 Task: Add Lily's Sweets Milk Chocolate Covered Caramels to the cart.
Action: Mouse moved to (18, 63)
Screenshot: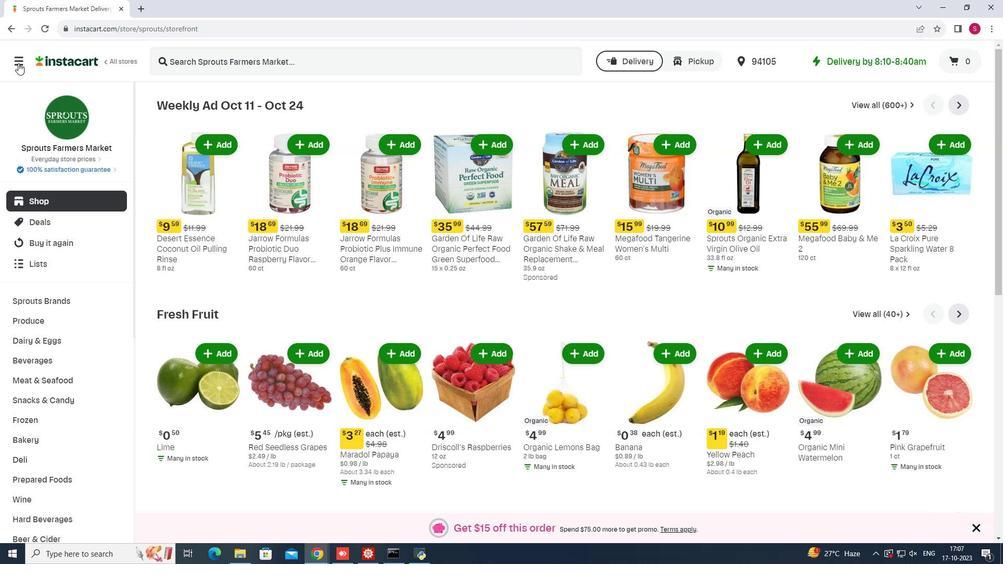 
Action: Mouse pressed left at (18, 63)
Screenshot: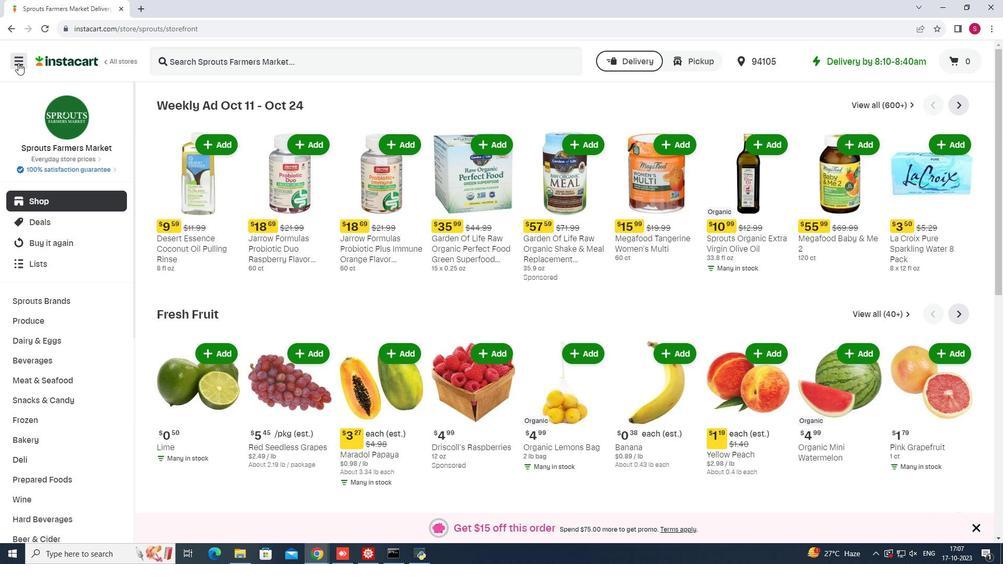 
Action: Mouse moved to (60, 276)
Screenshot: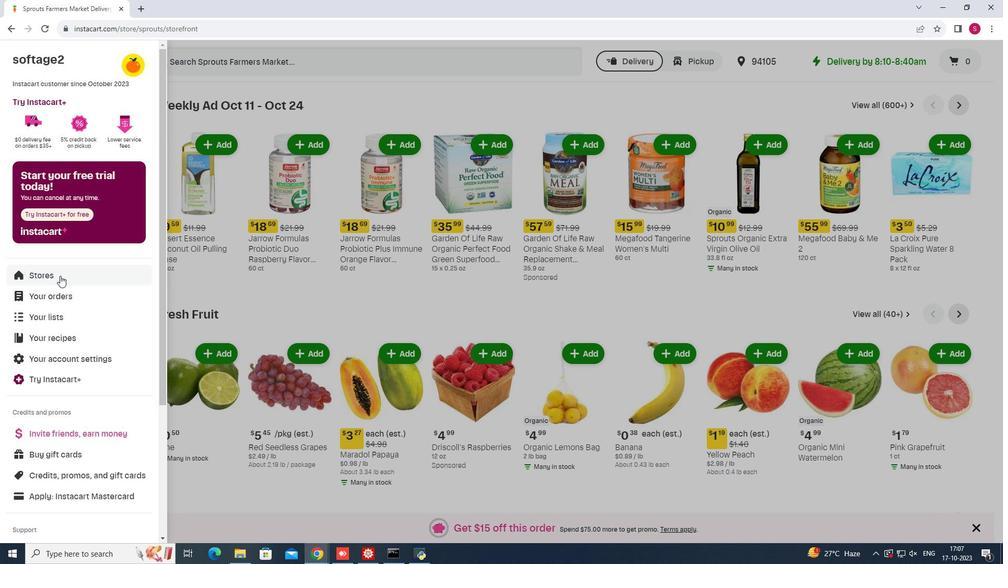 
Action: Mouse pressed left at (60, 276)
Screenshot: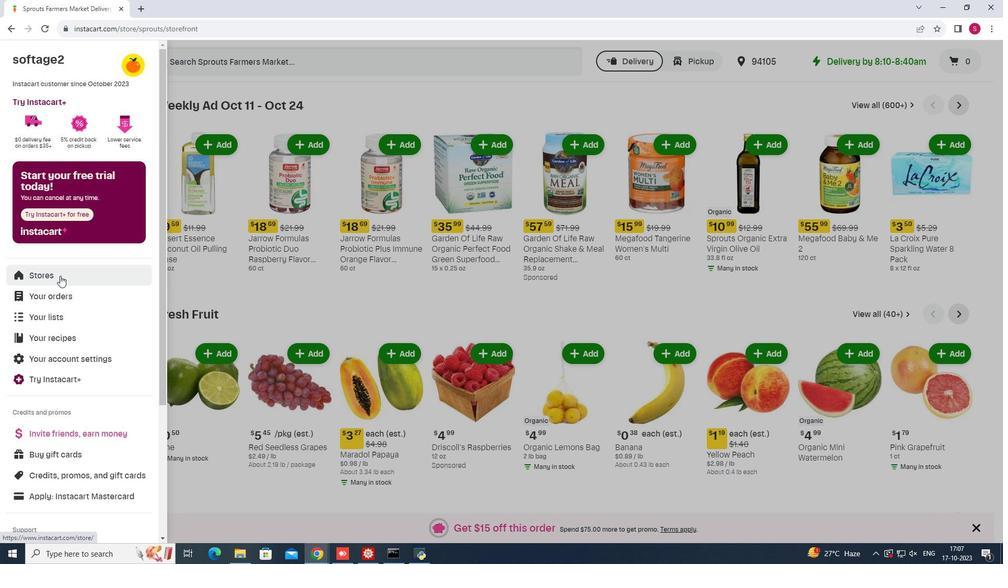 
Action: Mouse moved to (243, 94)
Screenshot: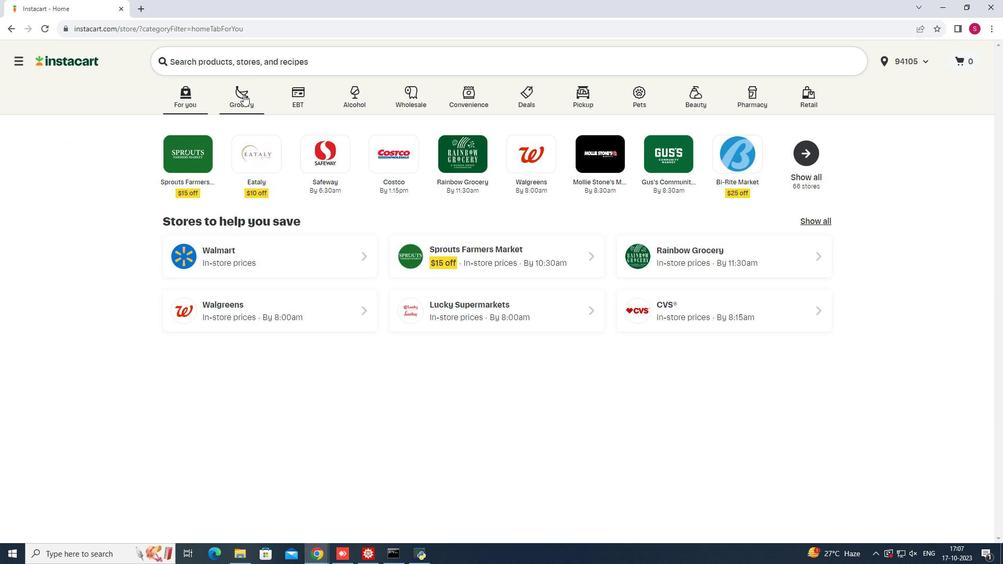 
Action: Mouse pressed left at (243, 94)
Screenshot: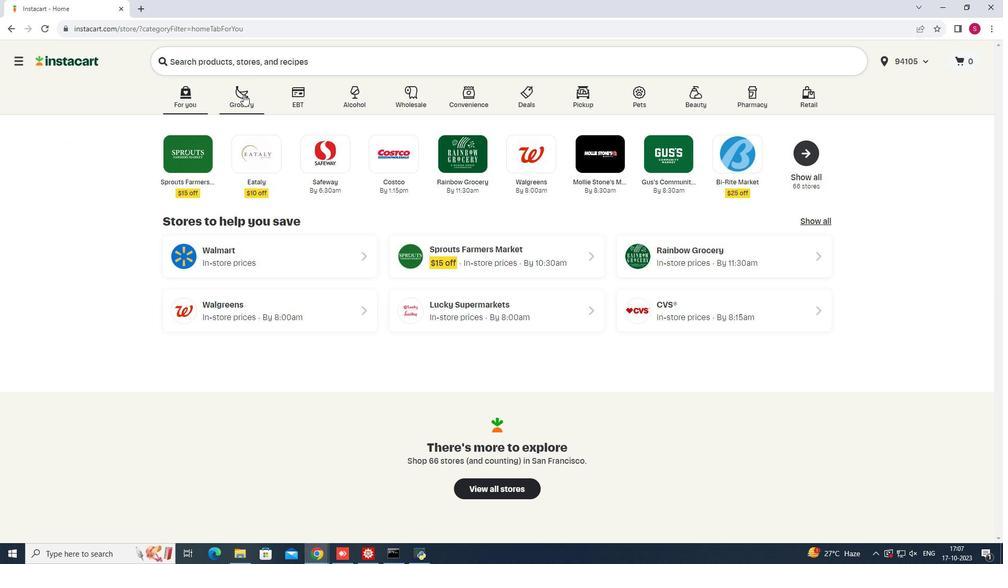 
Action: Mouse moved to (711, 143)
Screenshot: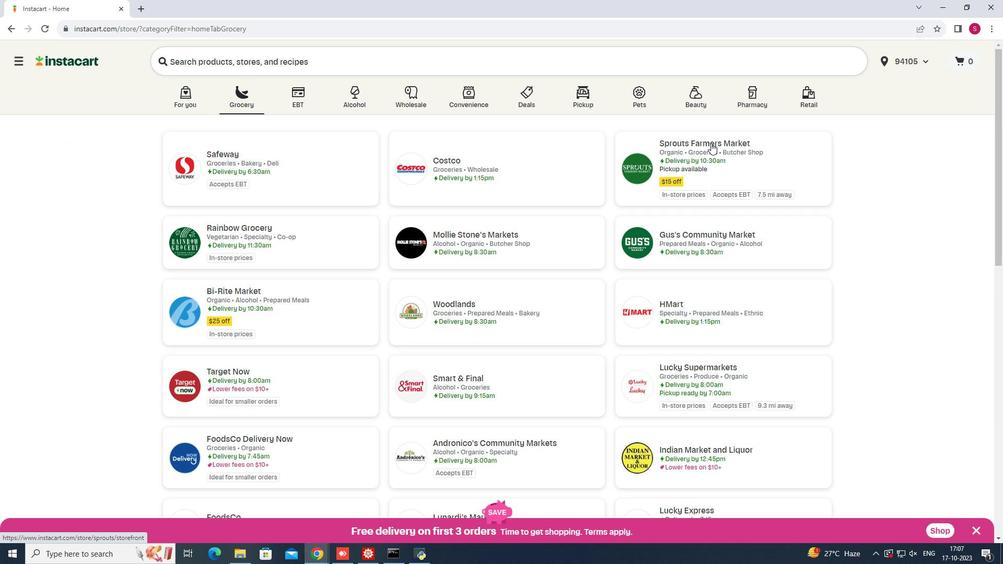 
Action: Mouse pressed left at (711, 143)
Screenshot: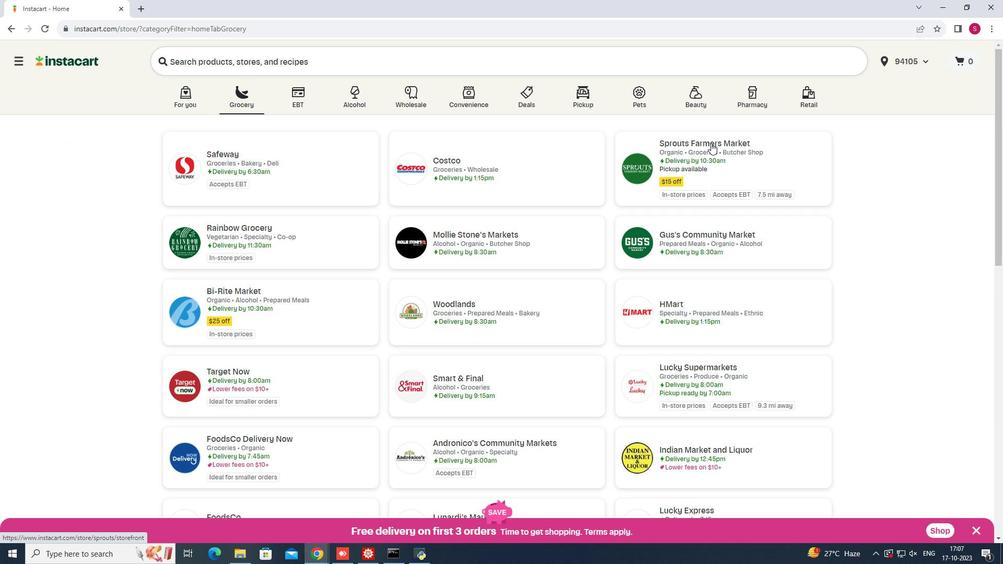 
Action: Mouse moved to (63, 398)
Screenshot: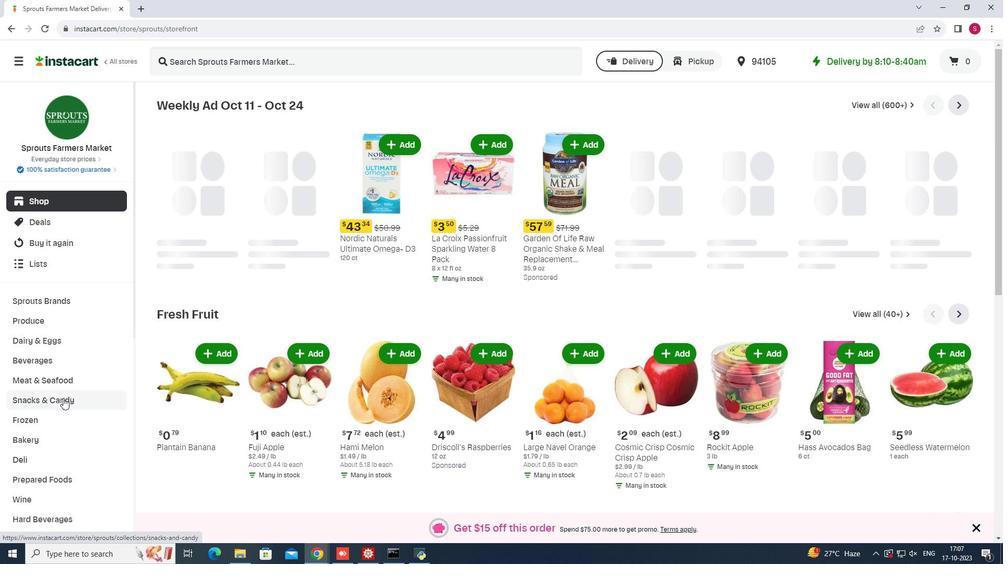 
Action: Mouse pressed left at (63, 398)
Screenshot: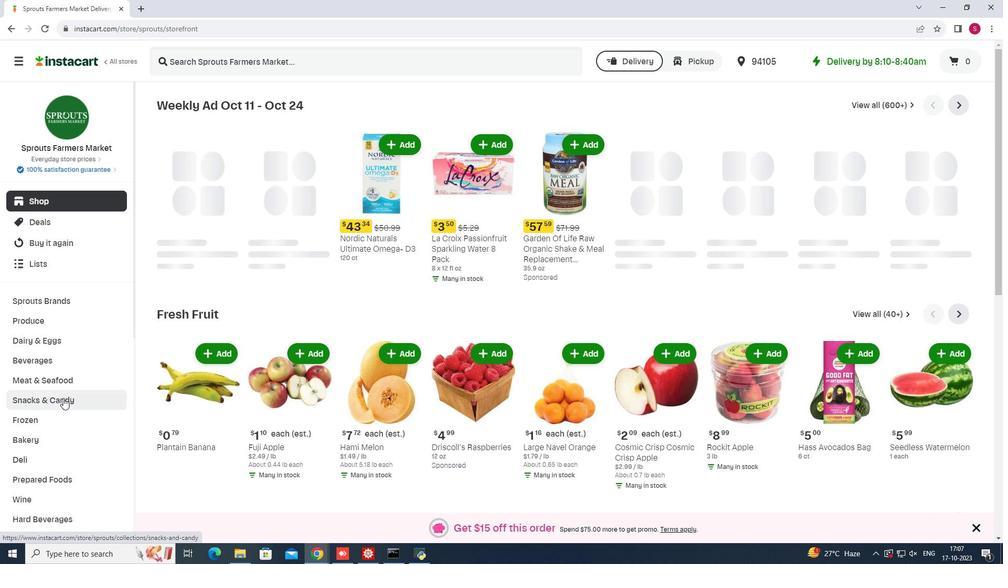 
Action: Mouse moved to (301, 127)
Screenshot: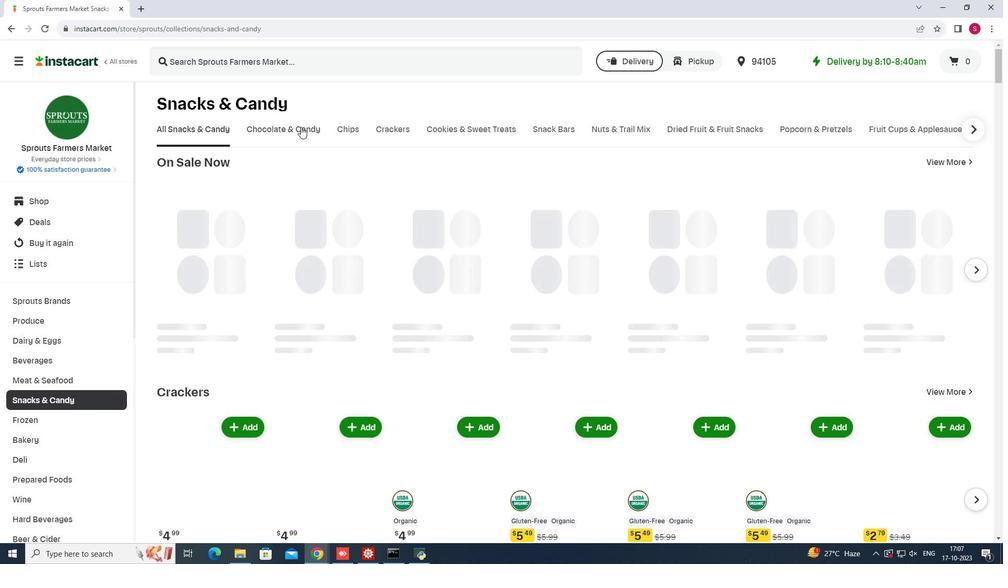 
Action: Mouse pressed left at (301, 127)
Screenshot: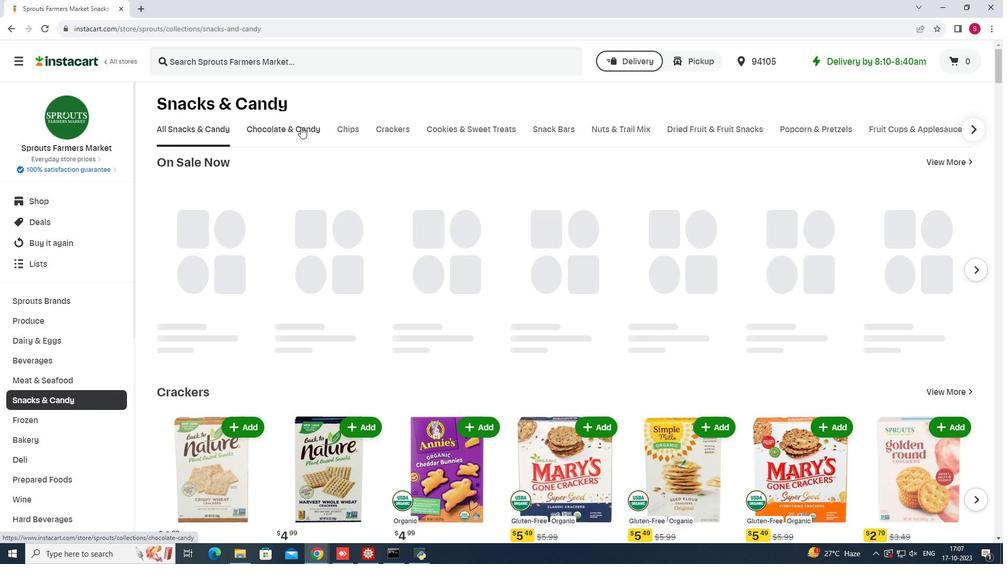 
Action: Mouse moved to (279, 175)
Screenshot: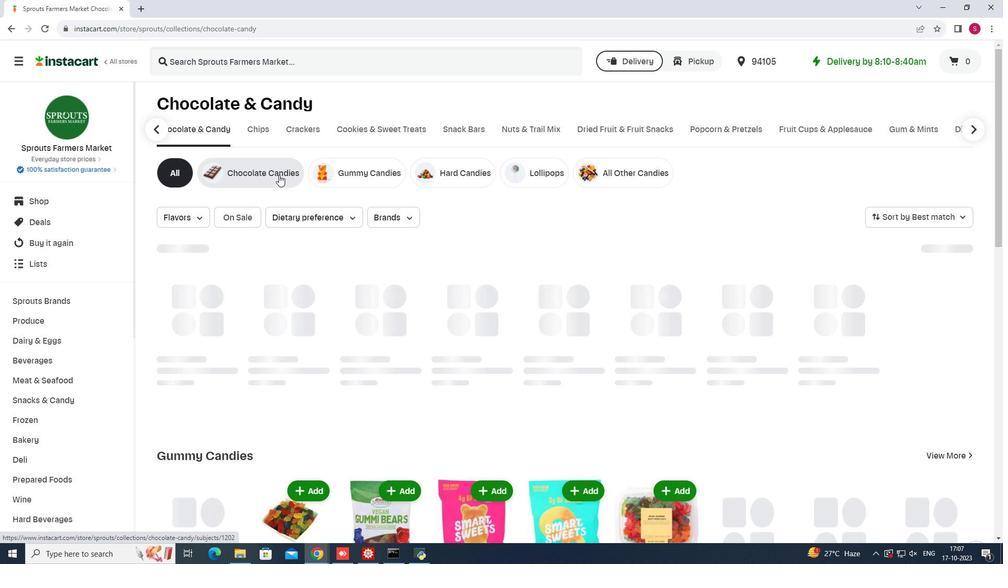 
Action: Mouse pressed left at (279, 175)
Screenshot: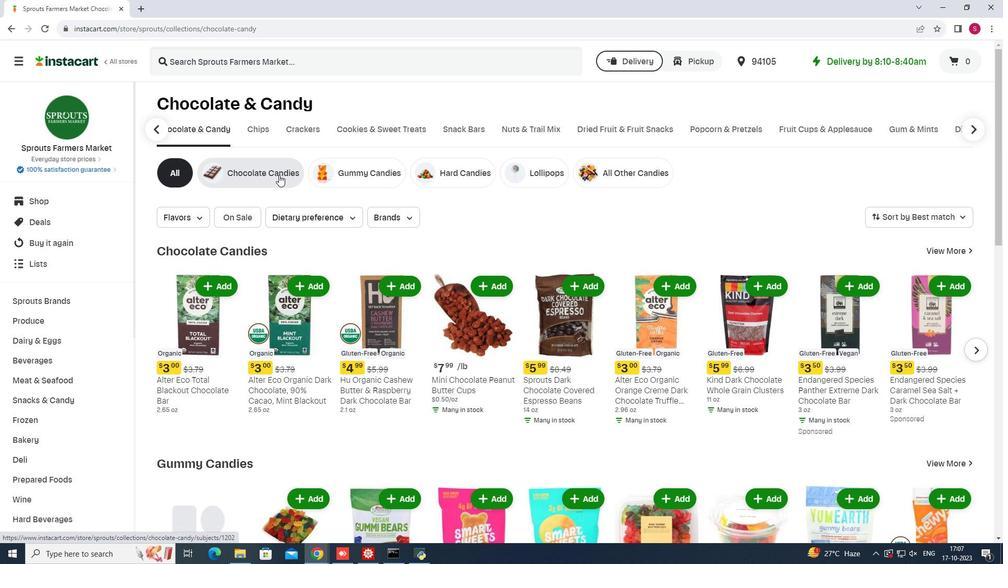 
Action: Mouse moved to (348, 60)
Screenshot: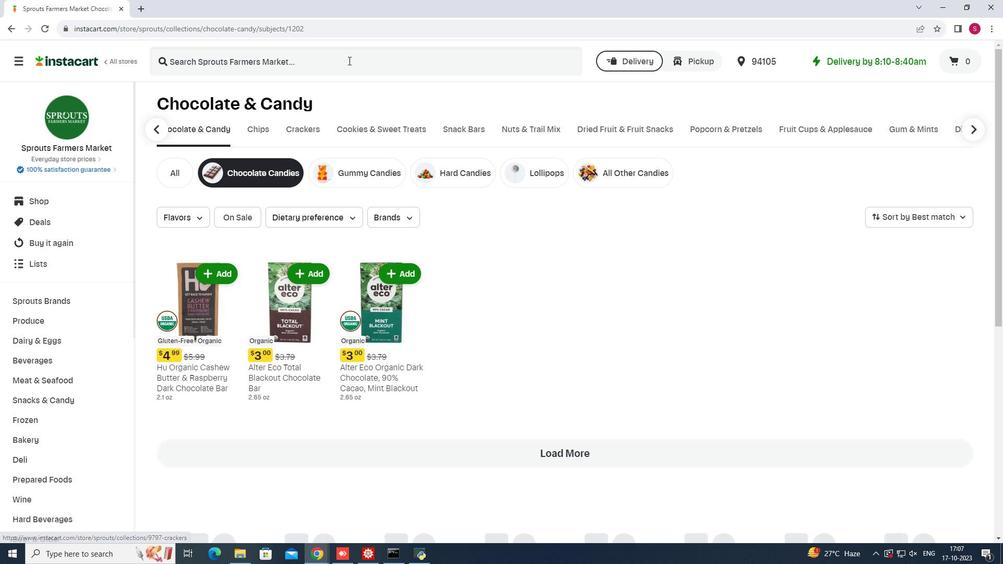 
Action: Mouse pressed left at (348, 60)
Screenshot: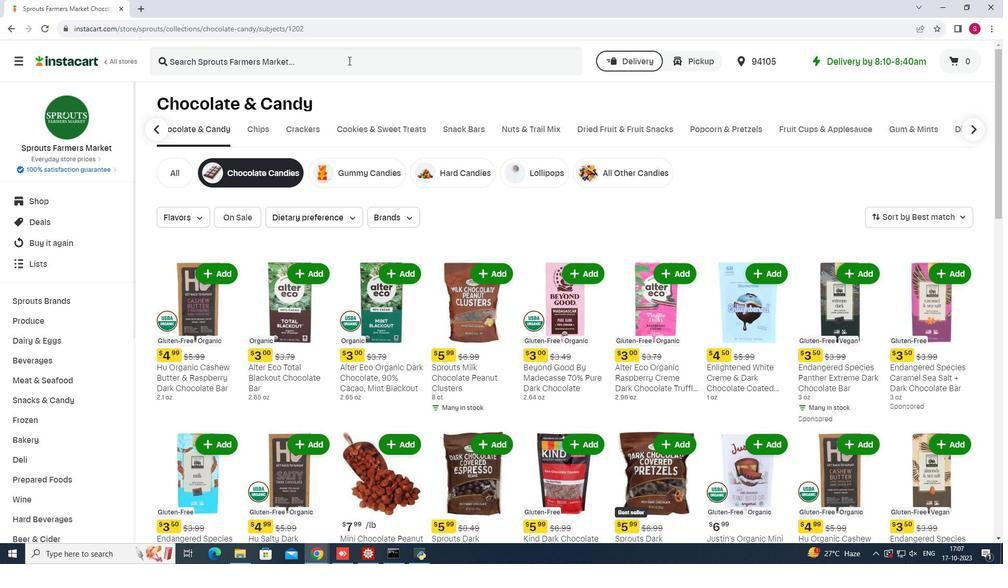 
Action: Mouse moved to (349, 60)
Screenshot: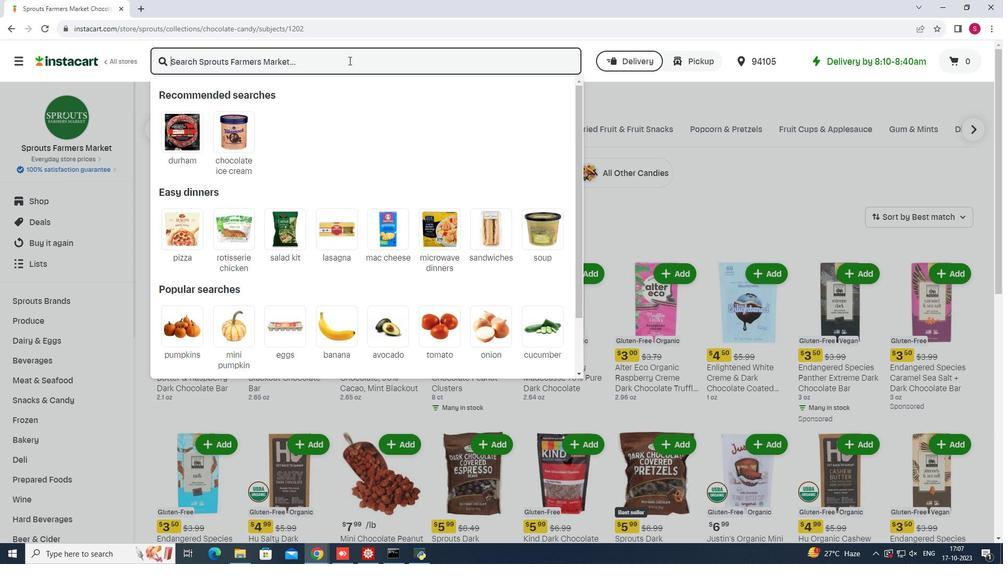 
Action: Key pressed <Key.shift>Lily's<Key.space><Key.shift>sweets<Key.space><Key.shift>Milk<Key.space><Key.shift>Chocolate<Key.space><Key.shift>Covered<Key.space><Key.shift>Caramels<Key.enter>
Screenshot: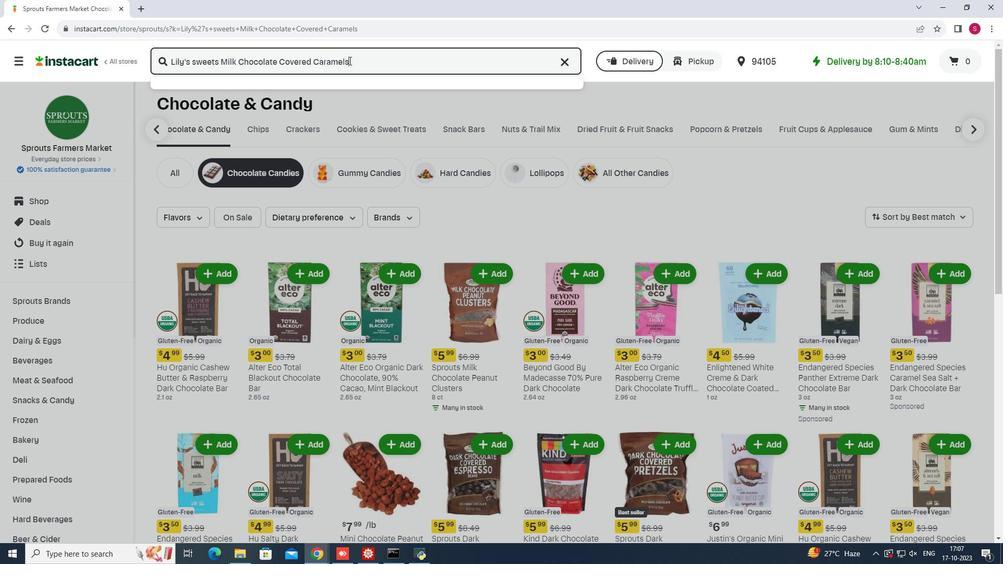 
Action: Mouse moved to (748, 383)
Screenshot: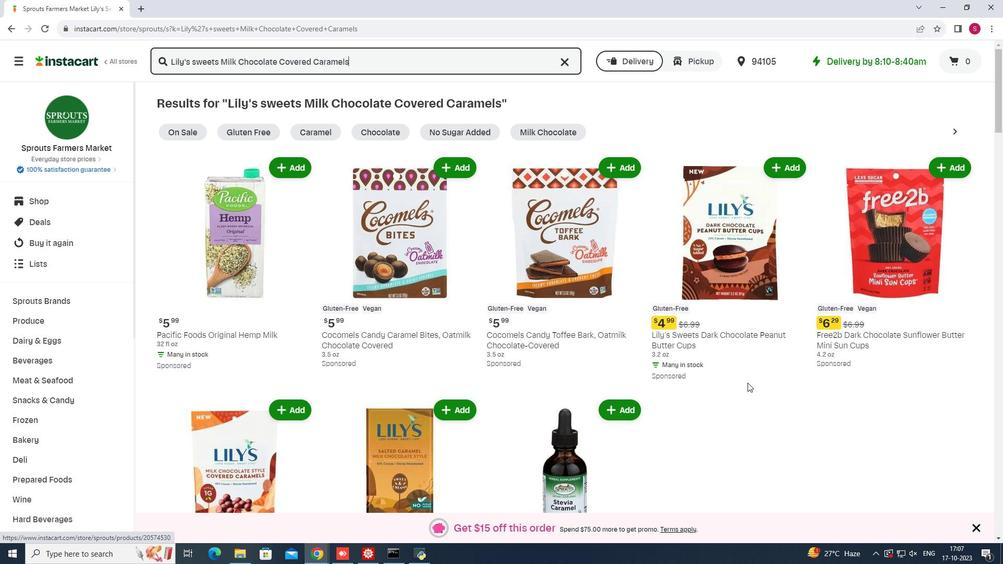 
Action: Mouse scrolled (748, 382) with delta (0, 0)
Screenshot: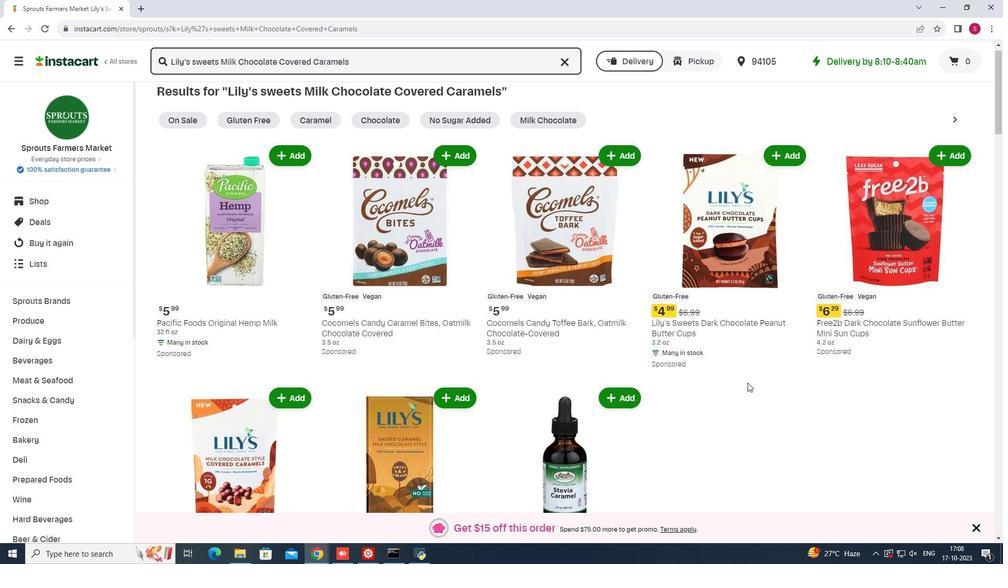 
Action: Mouse scrolled (748, 382) with delta (0, 0)
Screenshot: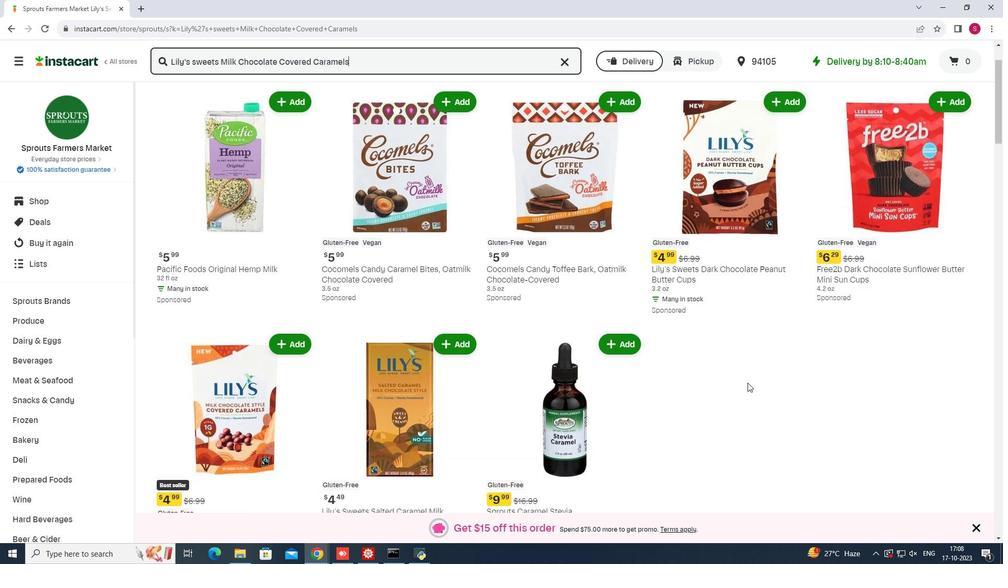 
Action: Mouse moved to (743, 382)
Screenshot: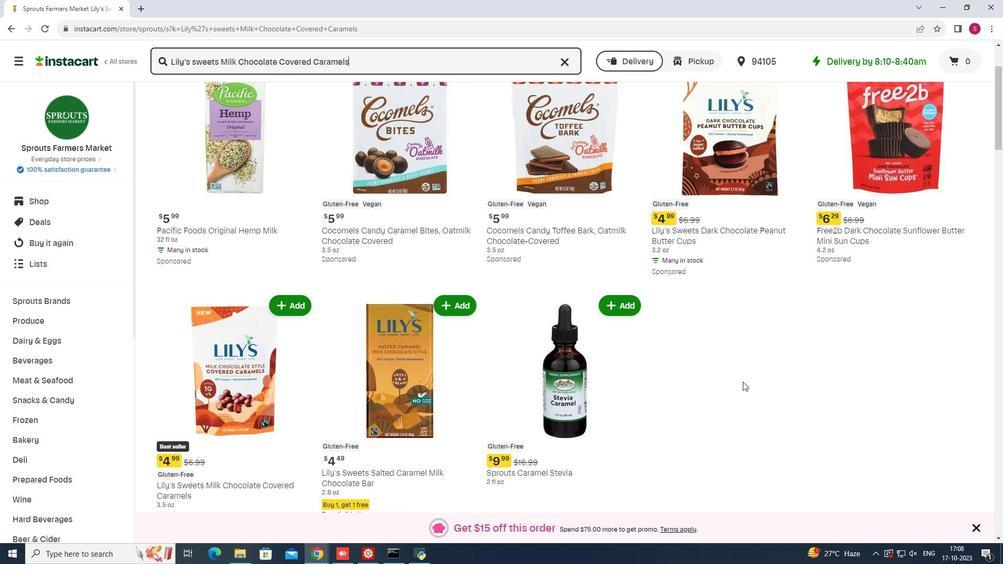 
Action: Mouse scrolled (743, 381) with delta (0, 0)
Screenshot: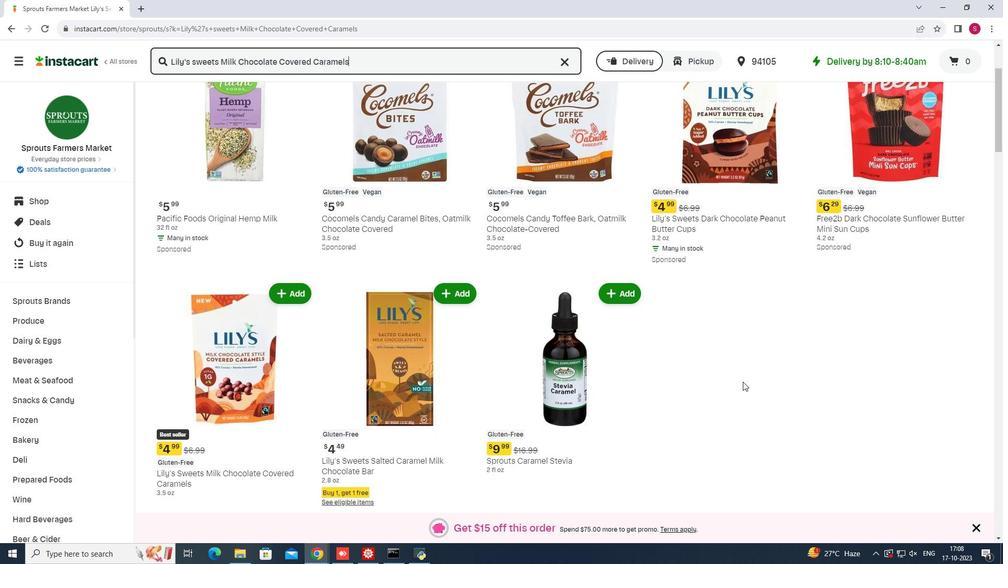 
Action: Mouse scrolled (743, 381) with delta (0, 0)
Screenshot: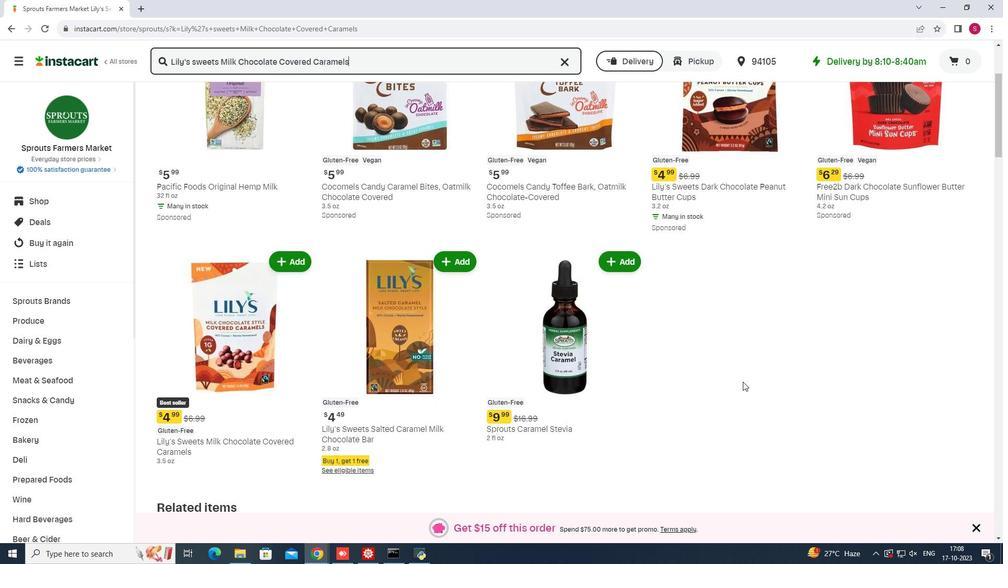 
Action: Mouse moved to (284, 203)
Screenshot: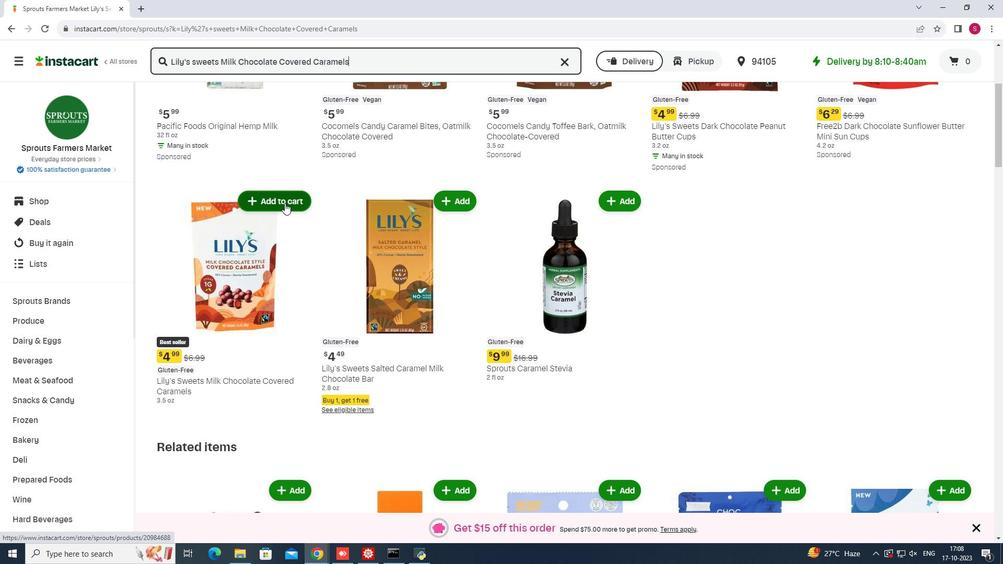 
Action: Mouse pressed left at (284, 203)
Screenshot: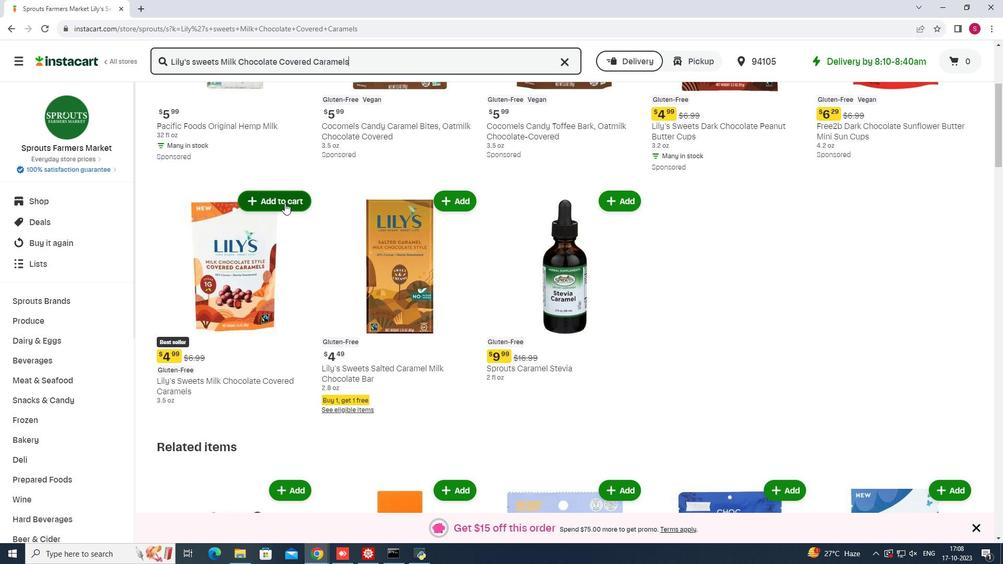 
